 Task: Create a seamless loop by crossfading the beginning and end of an audio clip.
Action: Mouse moved to (7, 17)
Screenshot: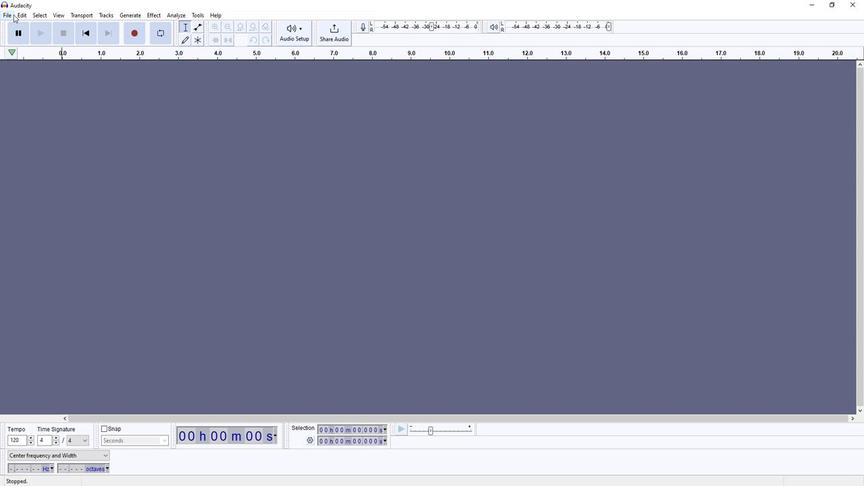 
Action: Mouse pressed left at (7, 17)
Screenshot: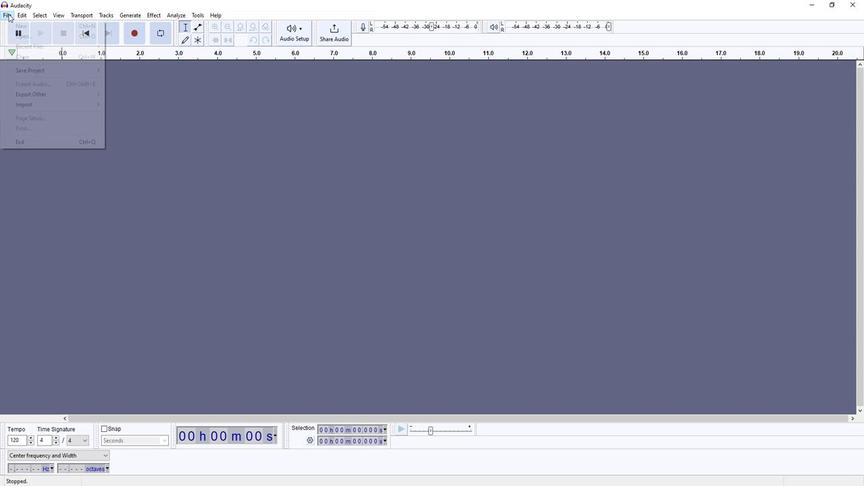 
Action: Mouse moved to (131, 107)
Screenshot: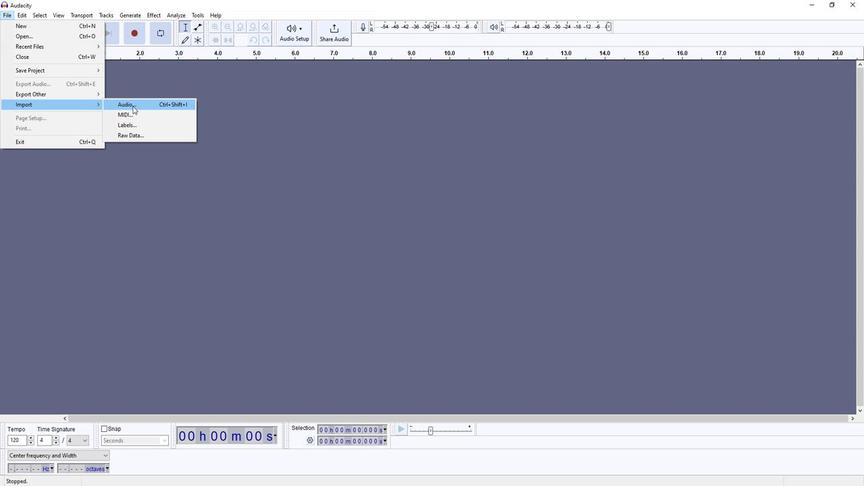 
Action: Mouse pressed left at (131, 107)
Screenshot: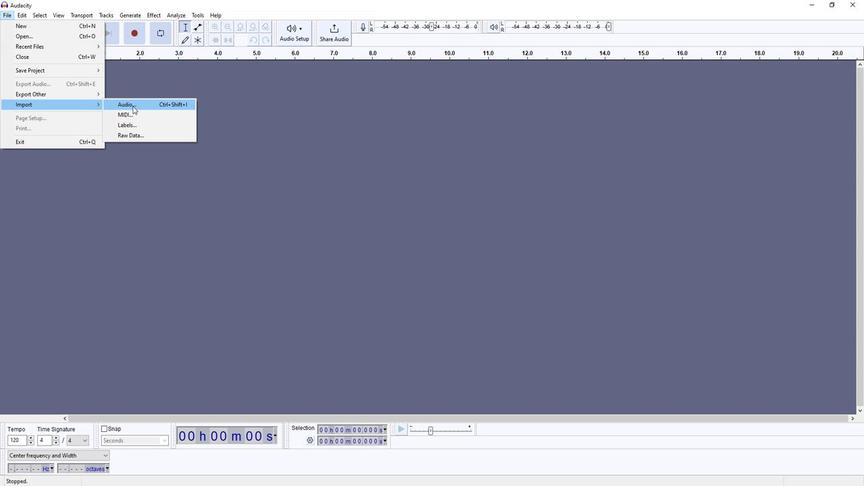 
Action: Mouse moved to (94, 135)
Screenshot: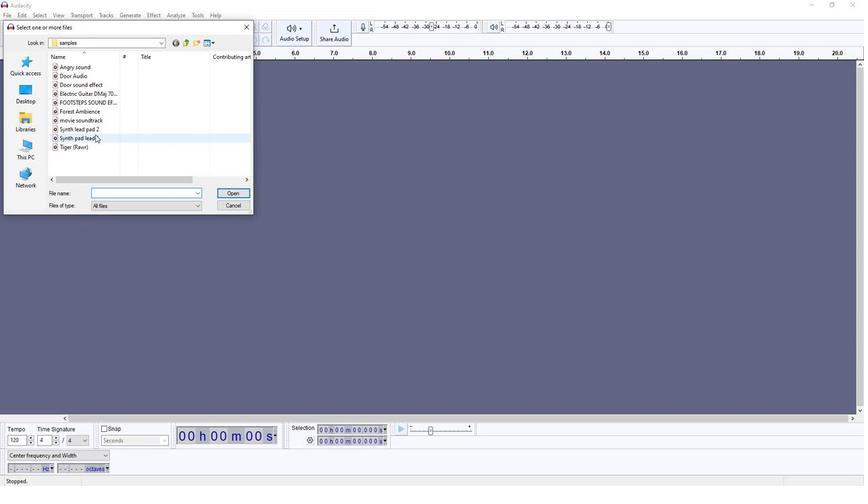 
Action: Mouse pressed left at (94, 135)
Screenshot: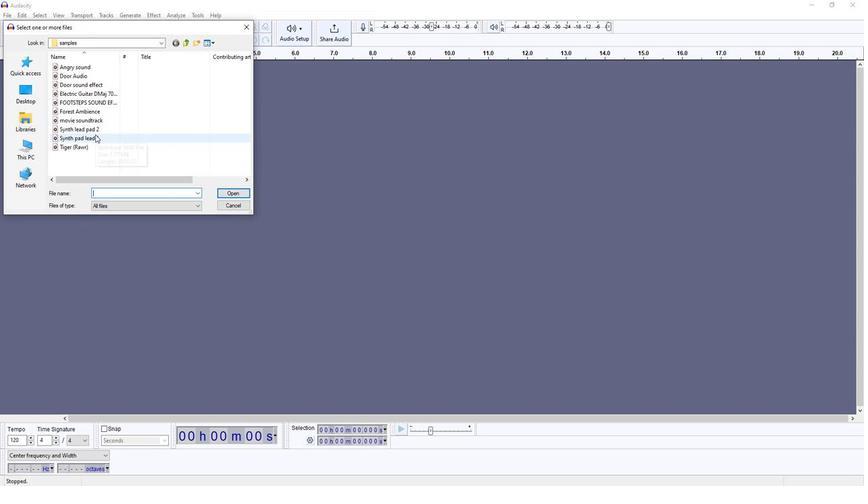
Action: Mouse moved to (93, 128)
Screenshot: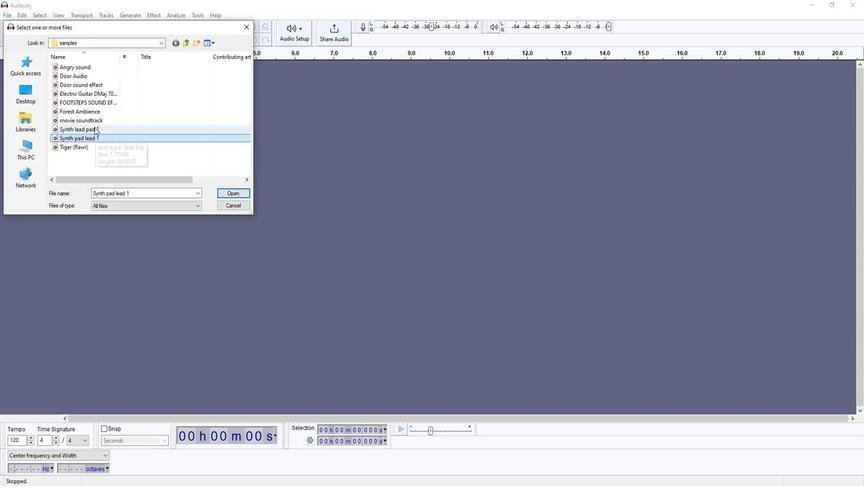 
Action: Mouse pressed left at (93, 128)
Screenshot: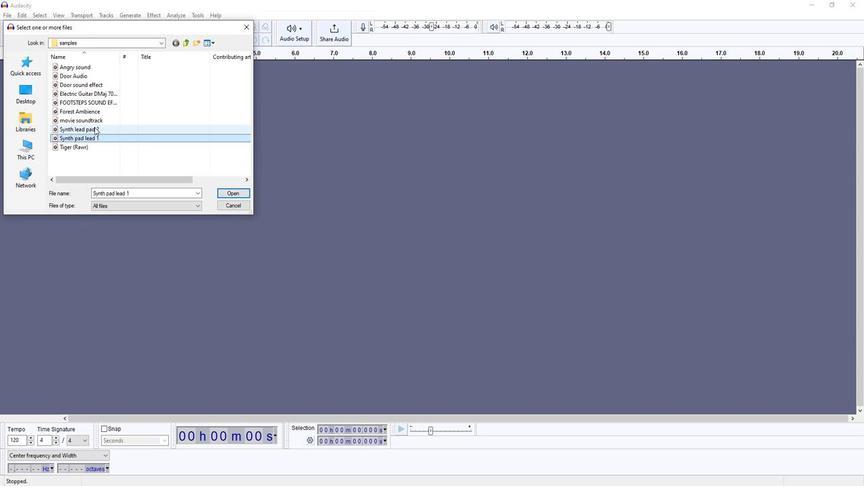
Action: Mouse moved to (236, 193)
Screenshot: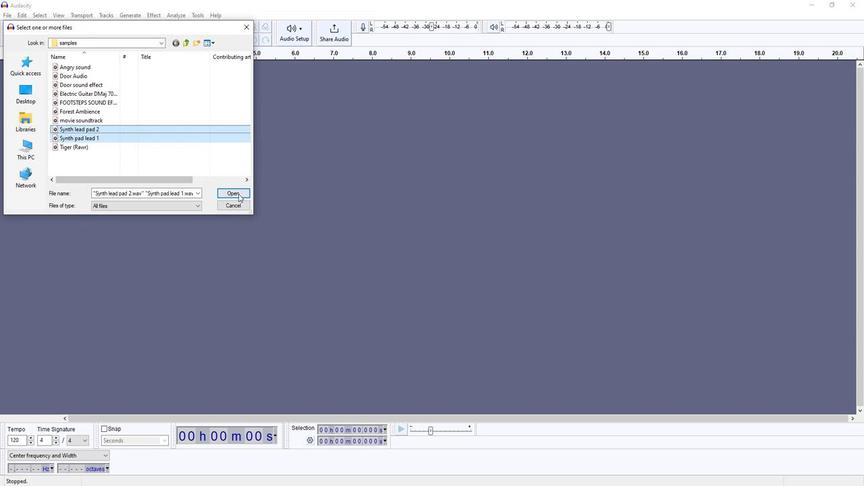 
Action: Mouse pressed left at (236, 193)
Screenshot: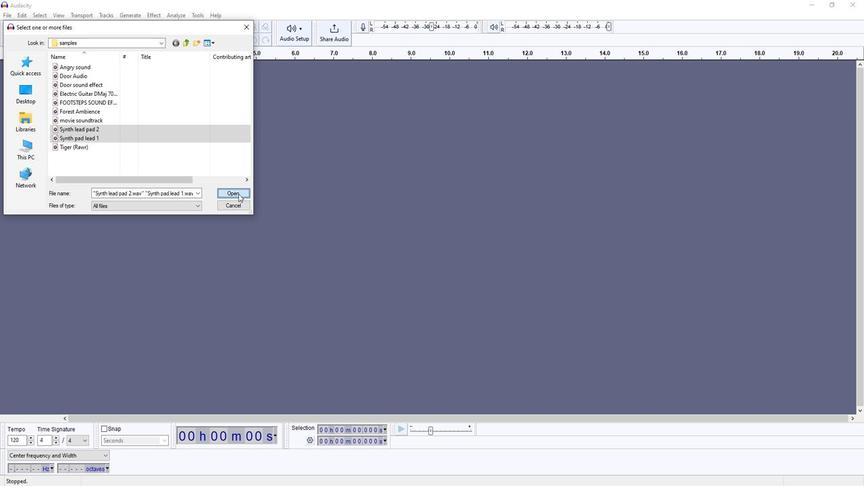 
Action: Mouse moved to (224, 27)
Screenshot: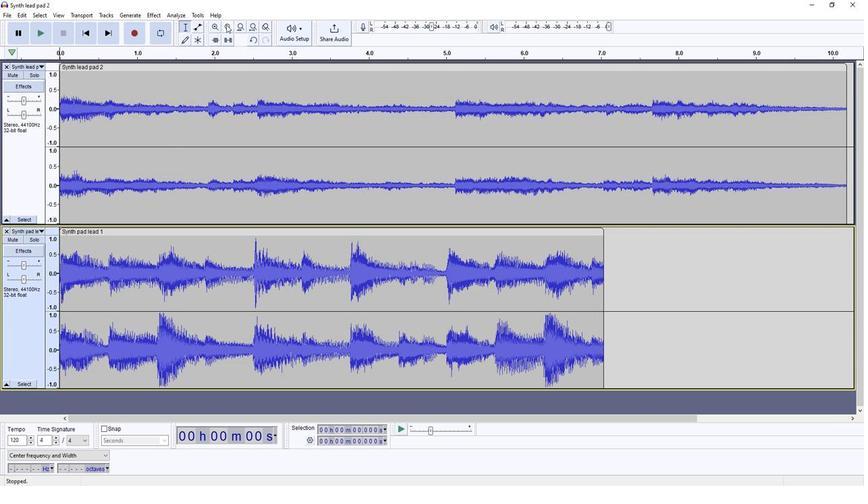 
Action: Mouse pressed left at (224, 27)
Screenshot: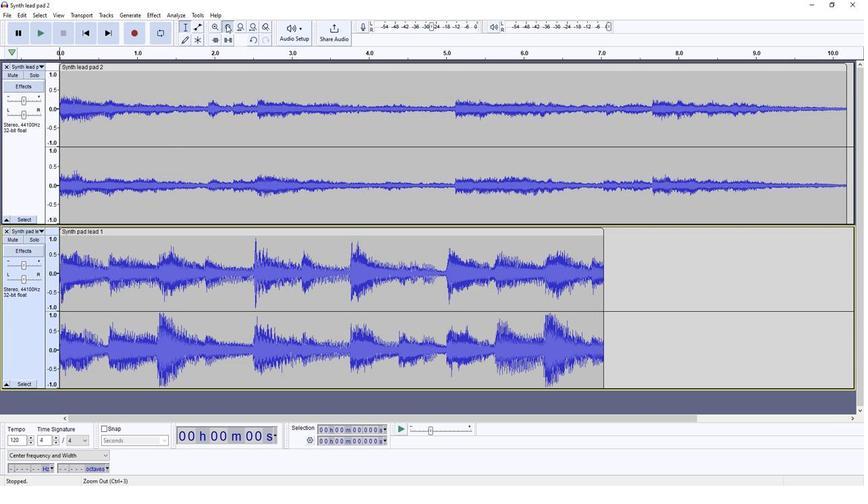 
Action: Mouse pressed left at (224, 27)
Screenshot: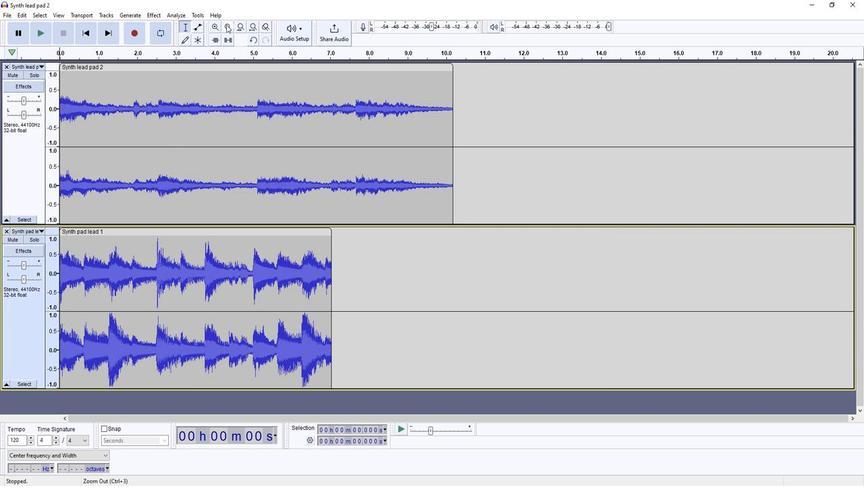 
Action: Mouse moved to (135, 71)
Screenshot: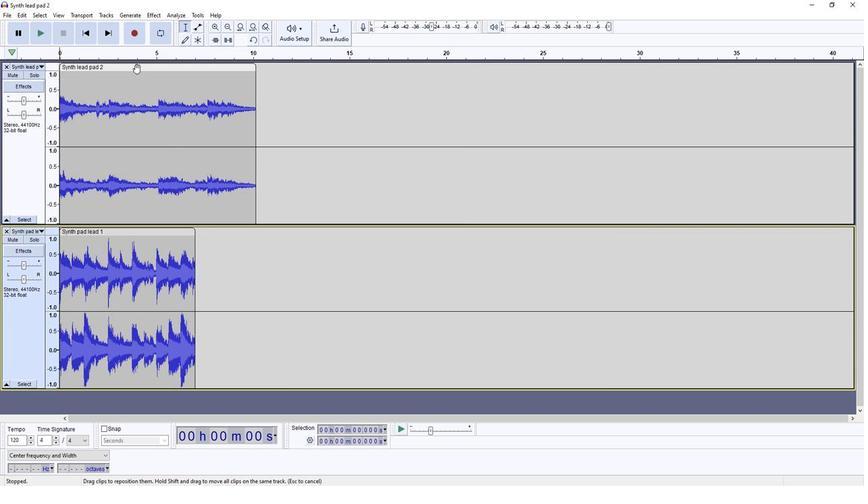 
Action: Mouse pressed left at (135, 71)
Screenshot: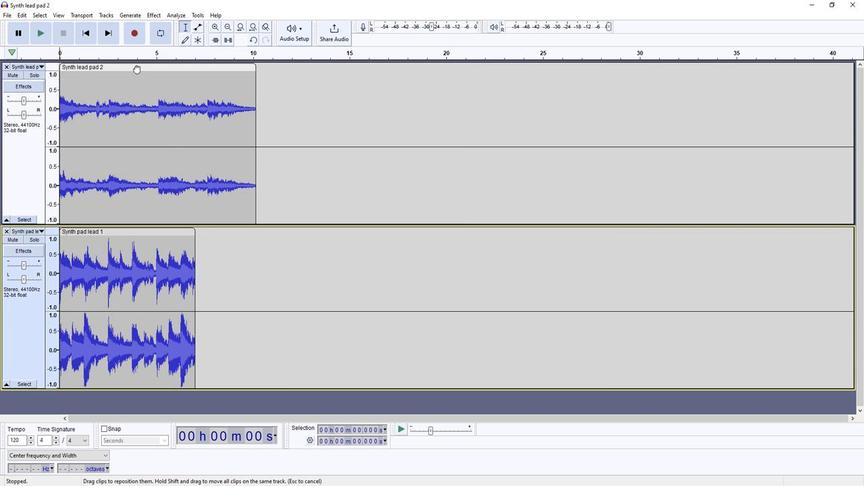 
Action: Mouse moved to (6, 68)
Screenshot: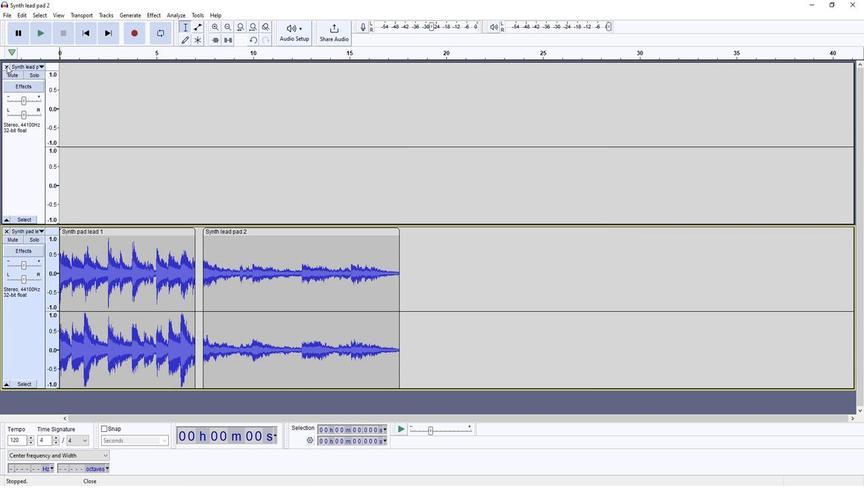 
Action: Mouse pressed left at (6, 68)
Screenshot: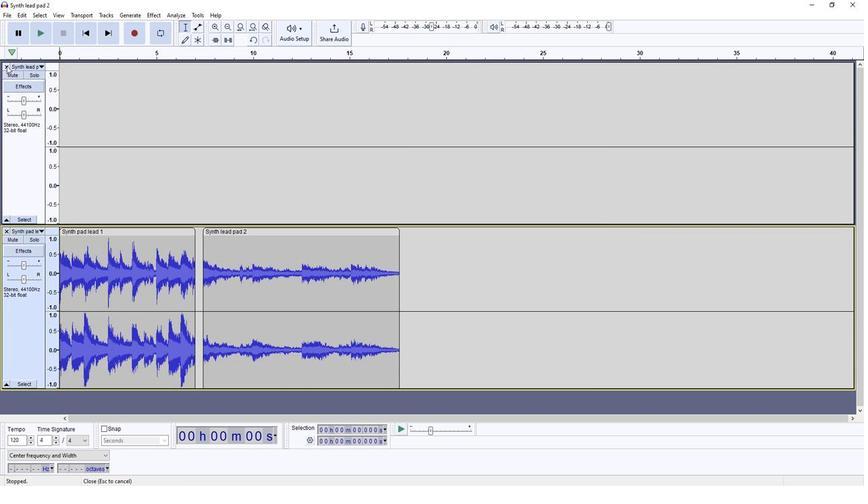 
Action: Mouse moved to (41, 35)
Screenshot: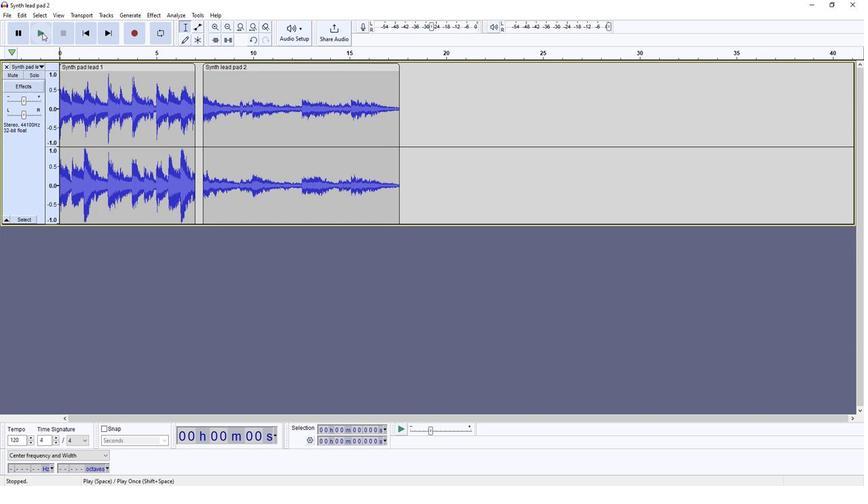 
Action: Mouse pressed left at (41, 35)
Screenshot: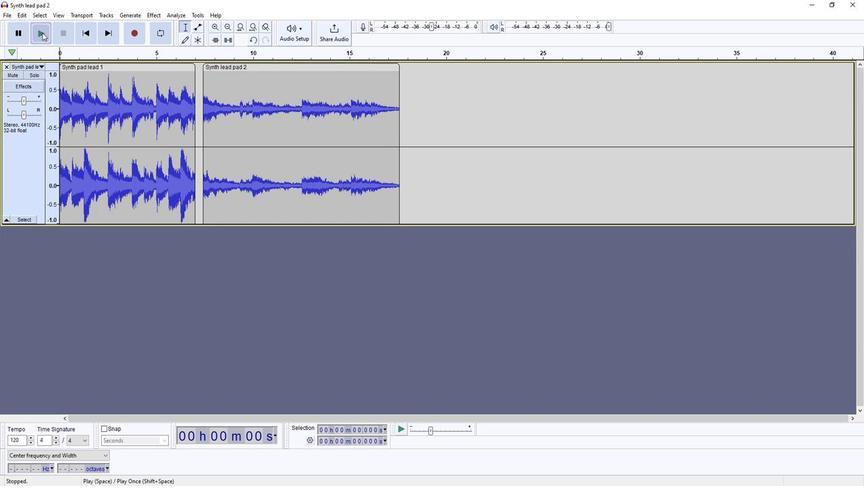 
Action: Mouse moved to (58, 33)
Screenshot: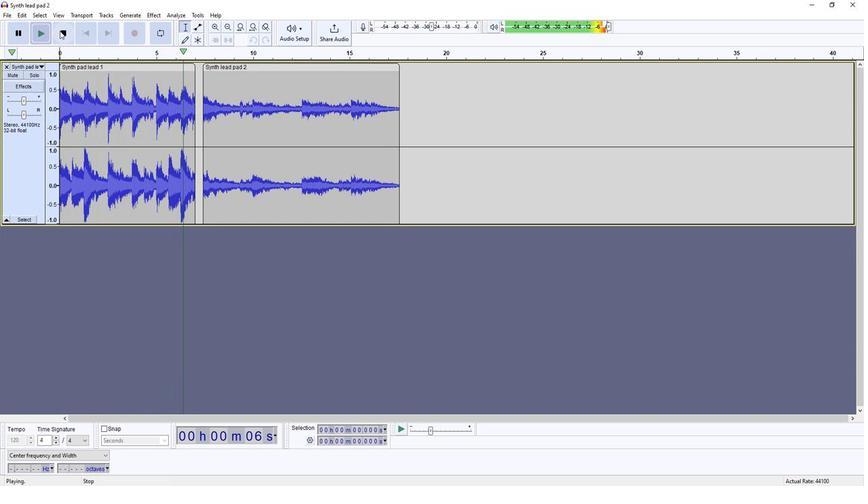 
Action: Mouse pressed left at (58, 33)
Screenshot: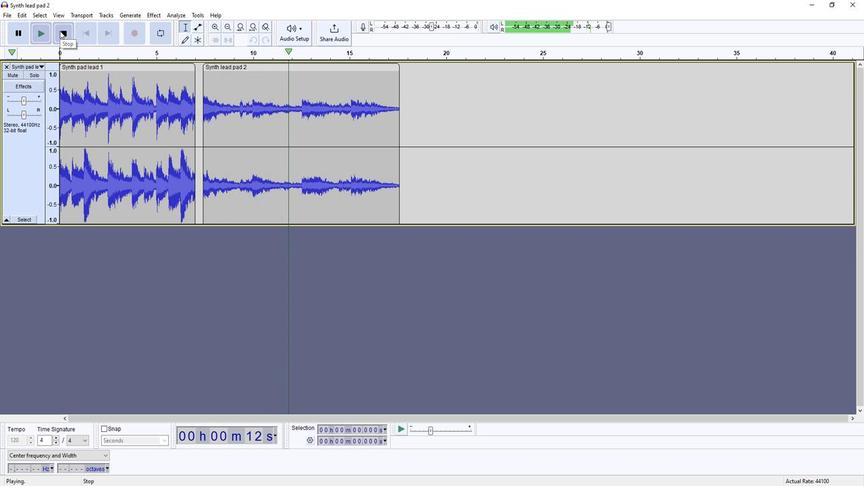 
Action: Mouse moved to (212, 27)
Screenshot: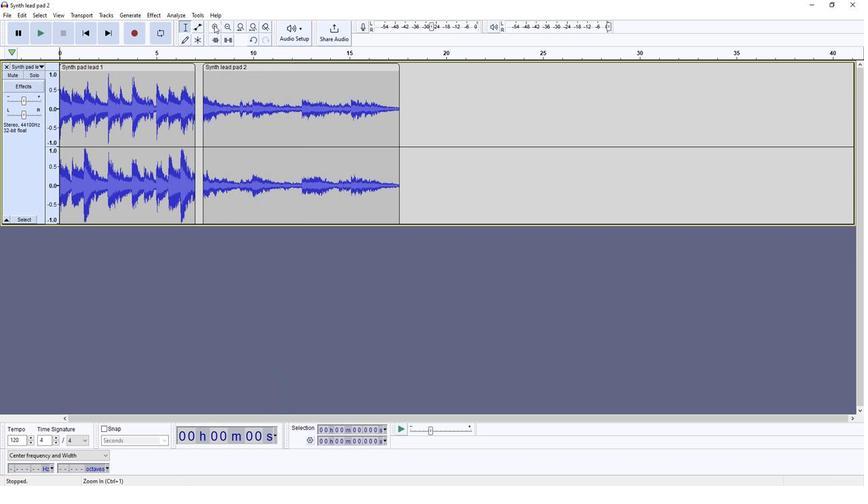 
Action: Mouse pressed left at (212, 27)
Screenshot: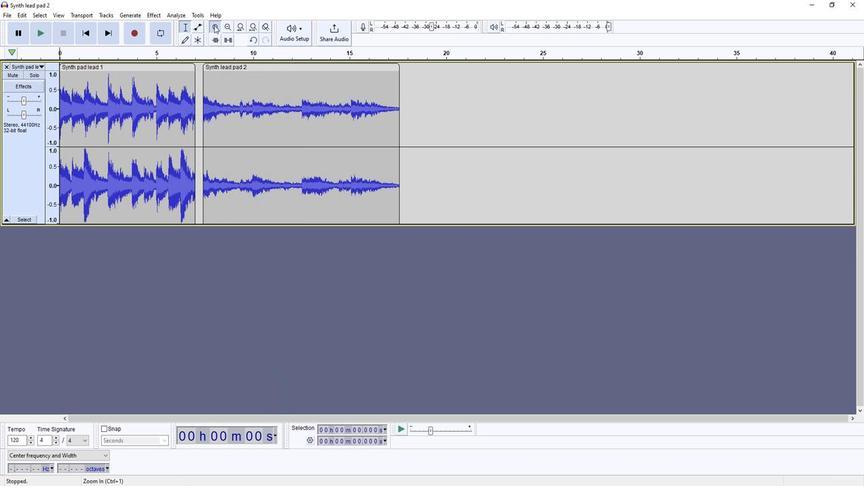 
Action: Mouse moved to (330, 82)
Screenshot: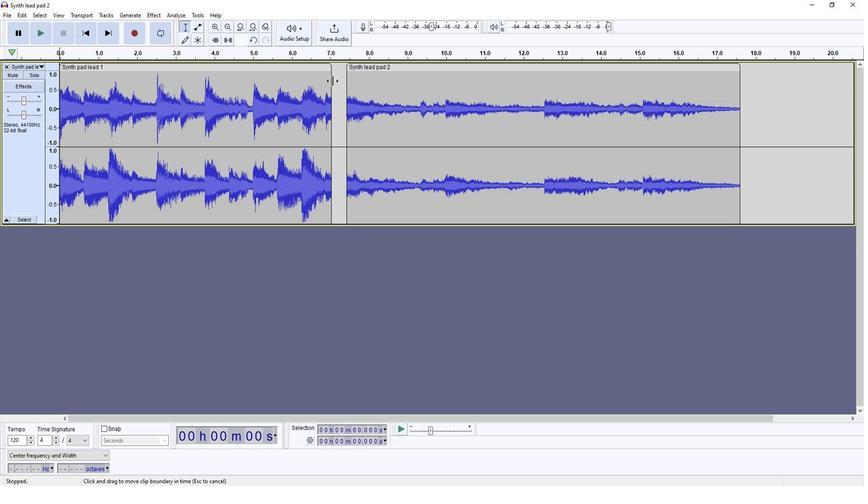 
Action: Mouse pressed left at (330, 82)
Screenshot: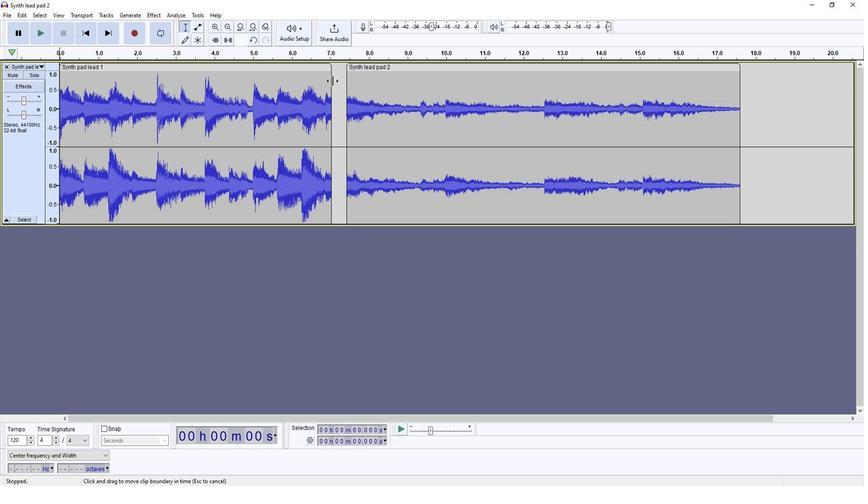 
Action: Mouse moved to (380, 69)
Screenshot: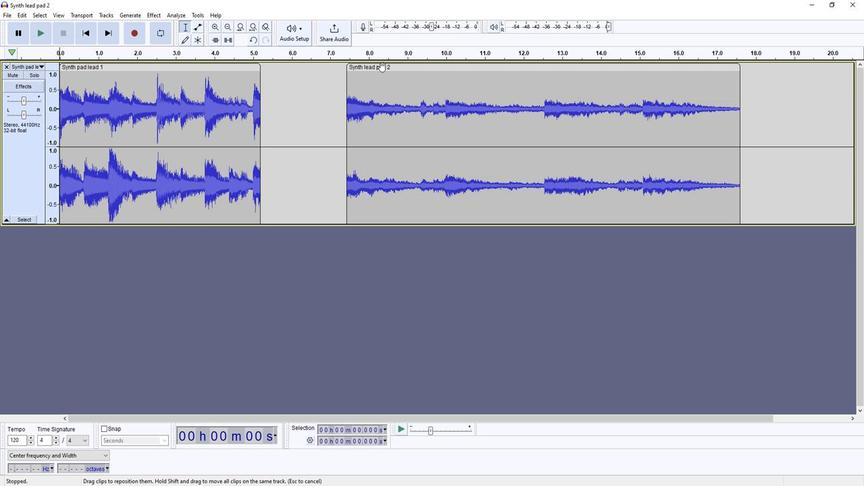 
Action: Mouse pressed left at (380, 69)
Screenshot: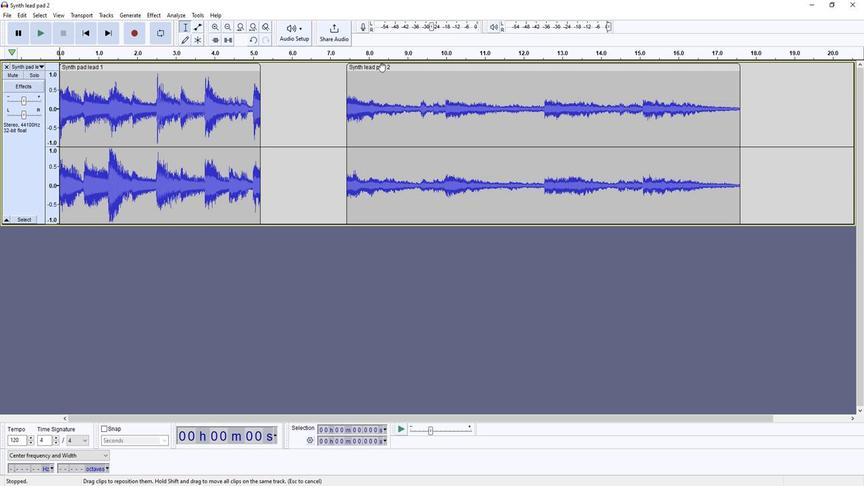 
Action: Mouse moved to (264, 96)
Screenshot: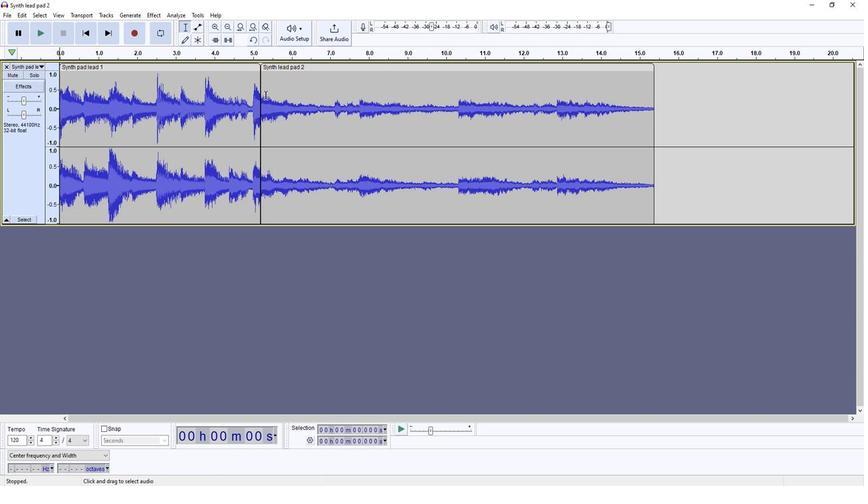 
Action: Mouse pressed left at (264, 96)
Screenshot: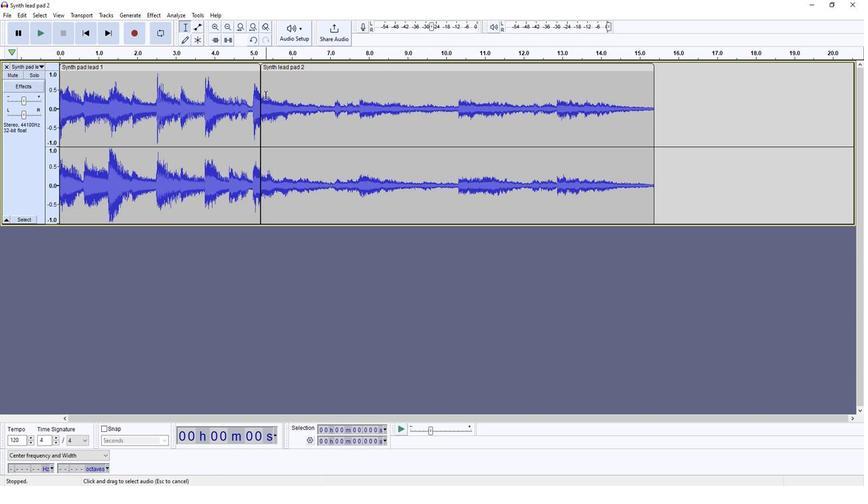
Action: Mouse moved to (158, 18)
Screenshot: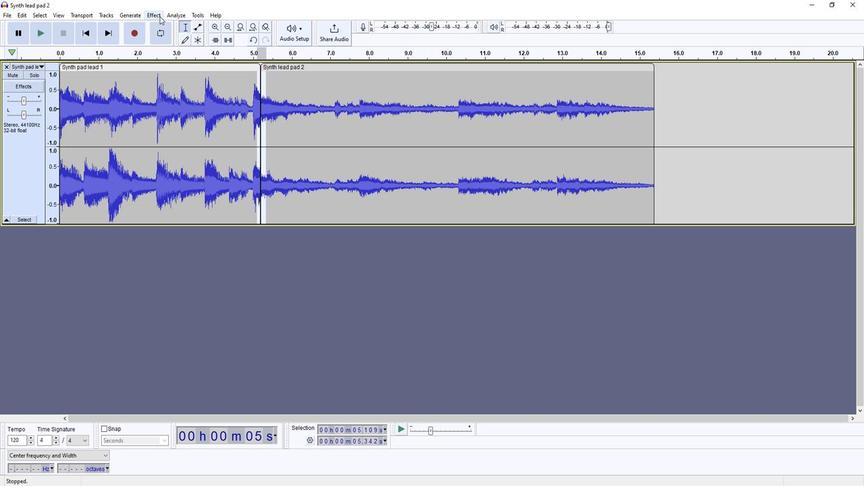 
Action: Mouse pressed left at (158, 18)
Screenshot: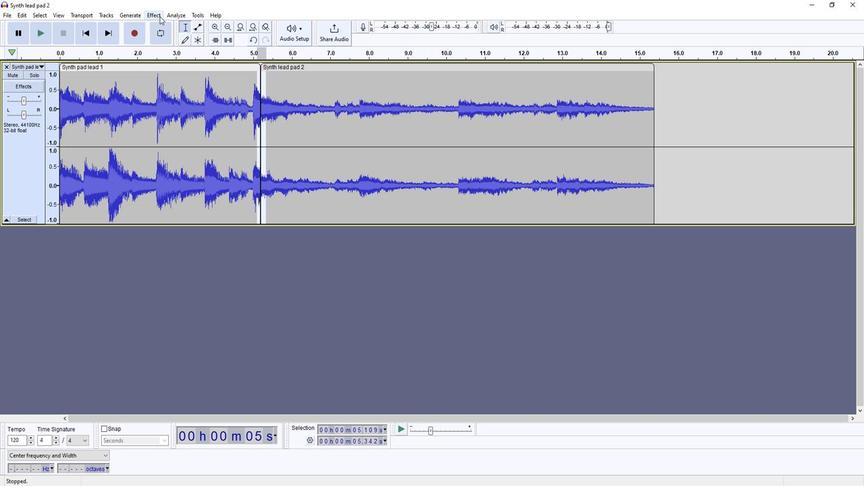 
Action: Mouse moved to (288, 86)
Screenshot: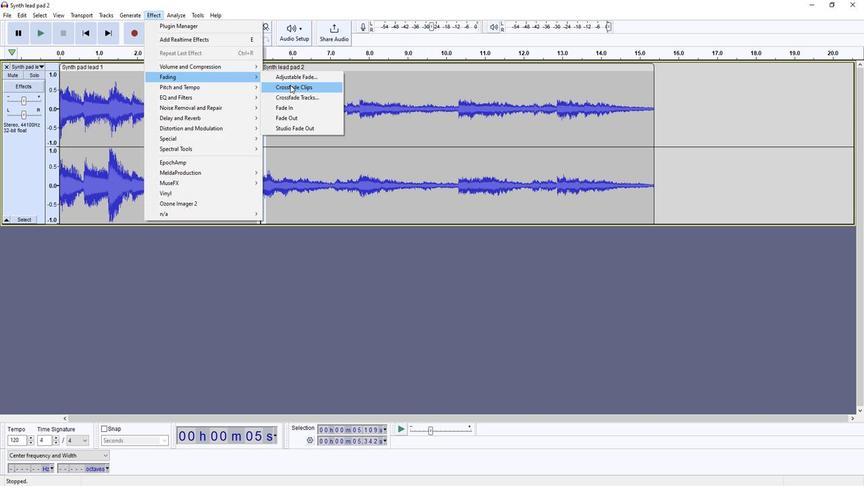 
Action: Mouse pressed left at (288, 86)
Screenshot: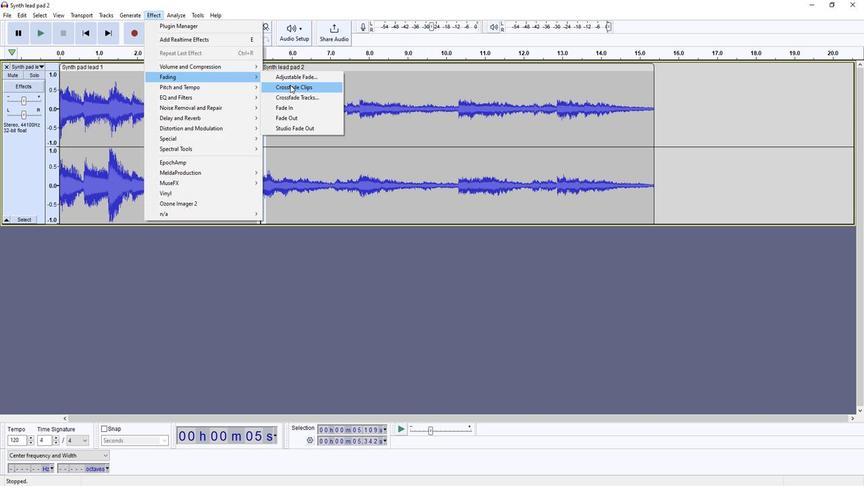 
Action: Mouse moved to (665, 122)
Screenshot: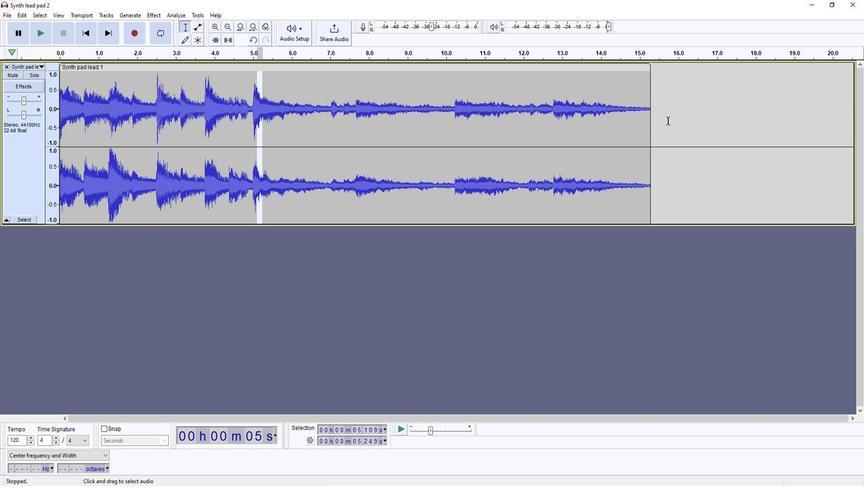 
Action: Mouse pressed left at (665, 122)
Screenshot: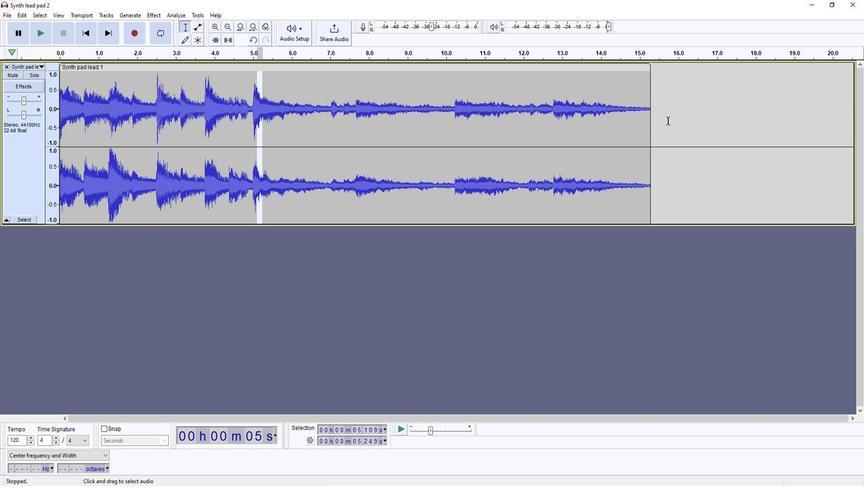 
Action: Mouse moved to (43, 39)
Screenshot: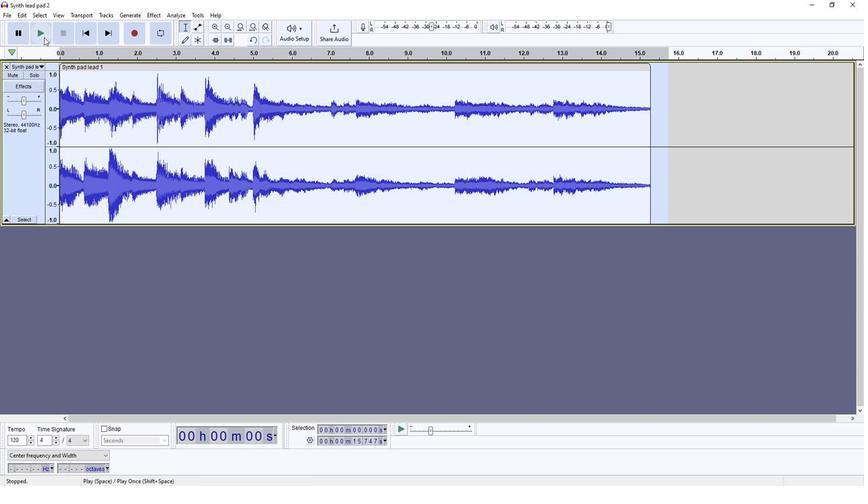 
Action: Mouse pressed left at (43, 39)
Screenshot: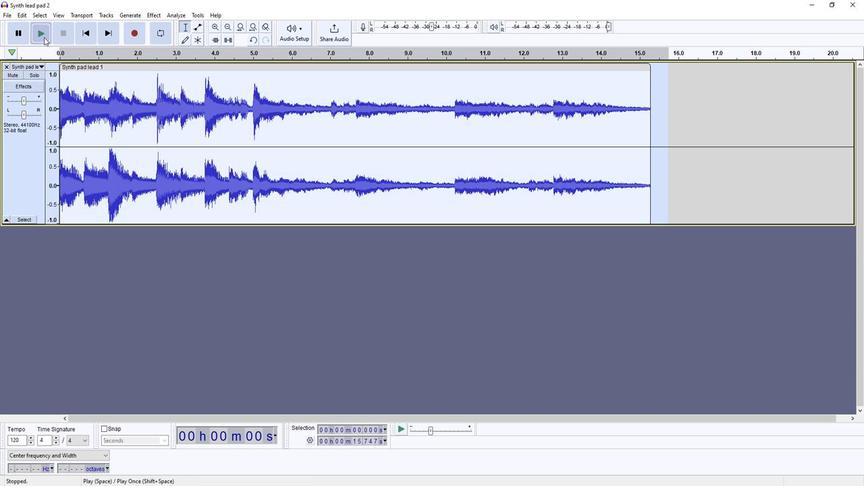 
Action: Mouse moved to (62, 36)
Screenshot: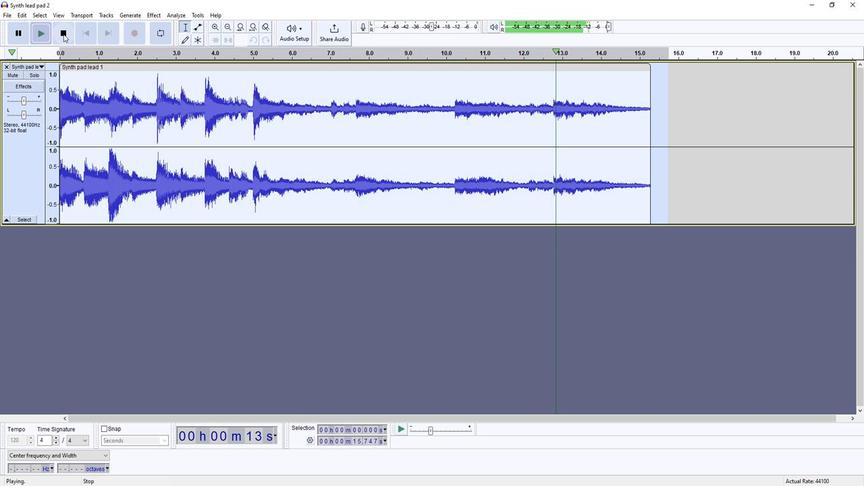 
Action: Mouse pressed left at (62, 36)
Screenshot: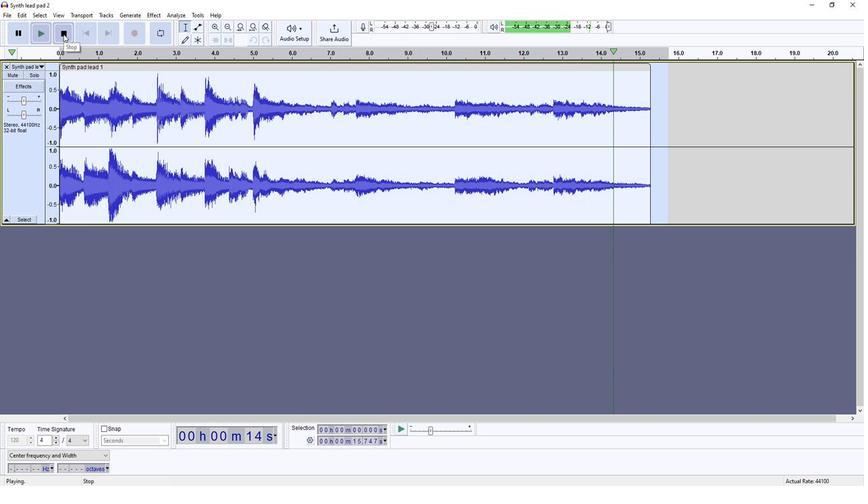 
Action: Mouse moved to (3, 16)
Screenshot: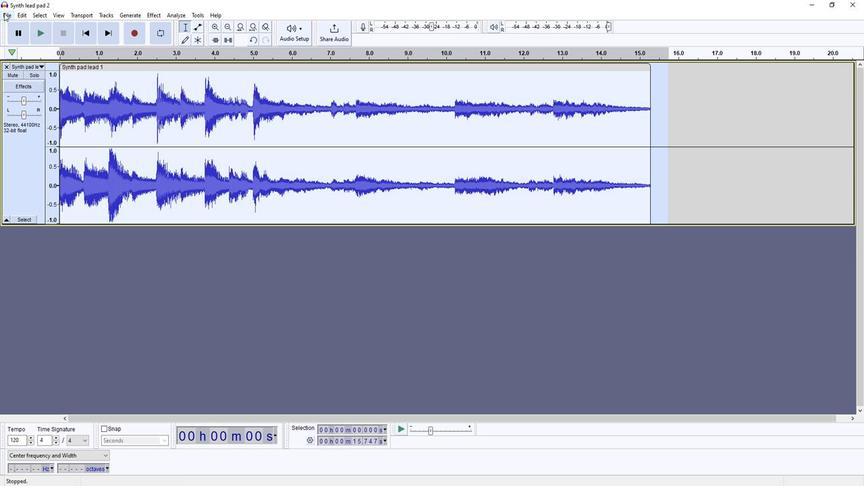 
Action: Mouse pressed left at (3, 16)
Screenshot: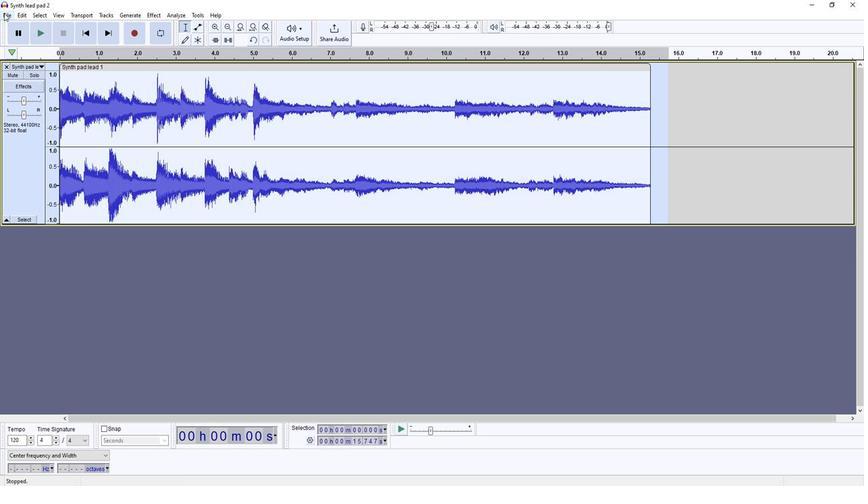 
Action: Mouse moved to (135, 81)
Screenshot: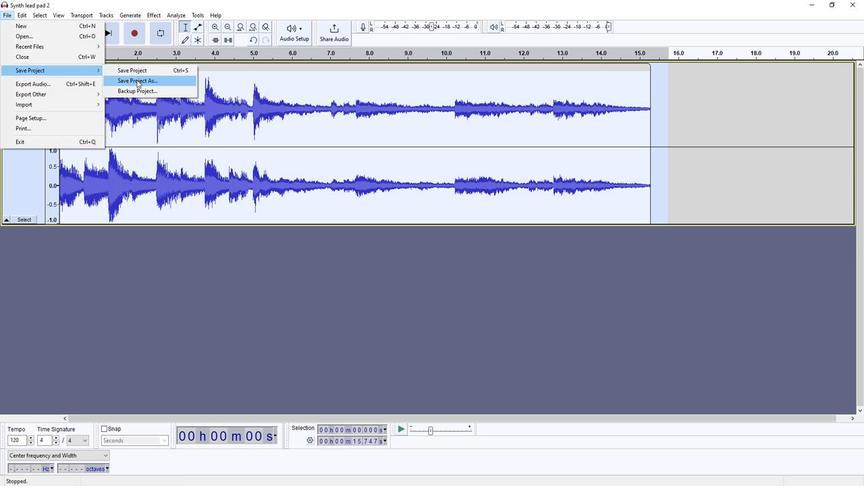 
Action: Mouse pressed left at (135, 81)
Screenshot: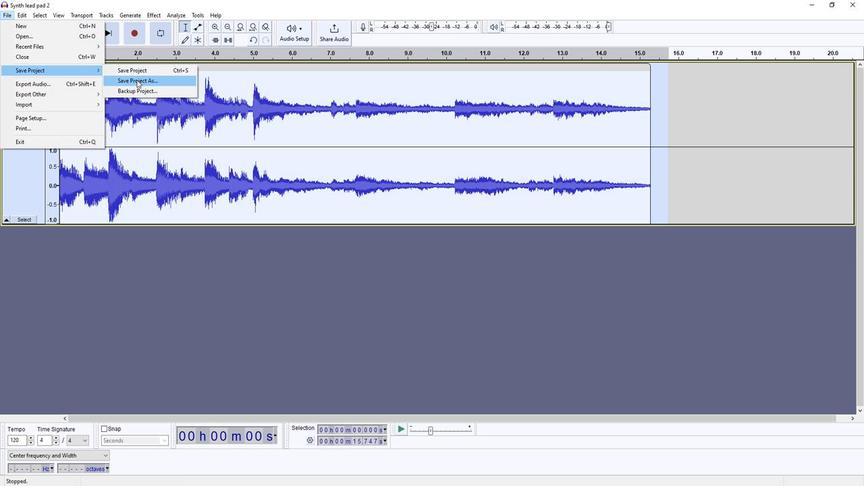 
Action: Key pressed <Key.backspace><Key.shift>Seamless<Key.space>loop<Key.space>by<Key.space>crossfading<Key.space>the<Key.space>beginning<Key.space>and<Key.space>end<Key.space>of<Key.space>an<Key.space>audio<Key.space>clip
Screenshot: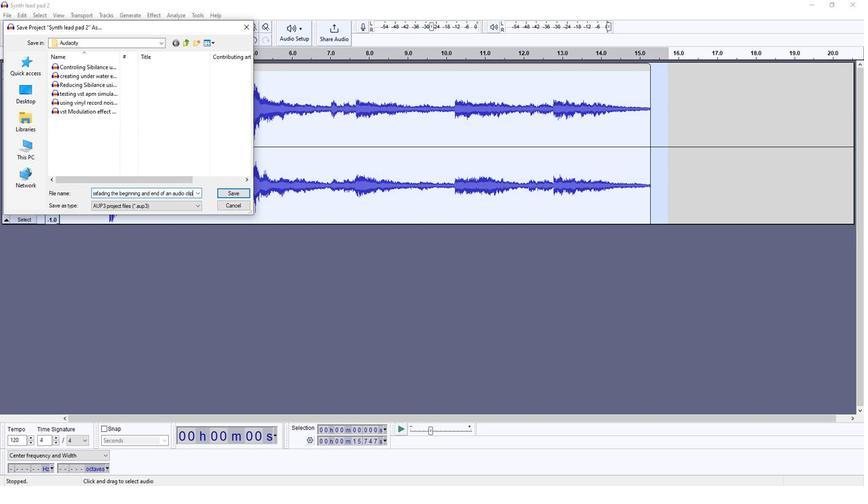 
Action: Mouse moved to (229, 191)
Screenshot: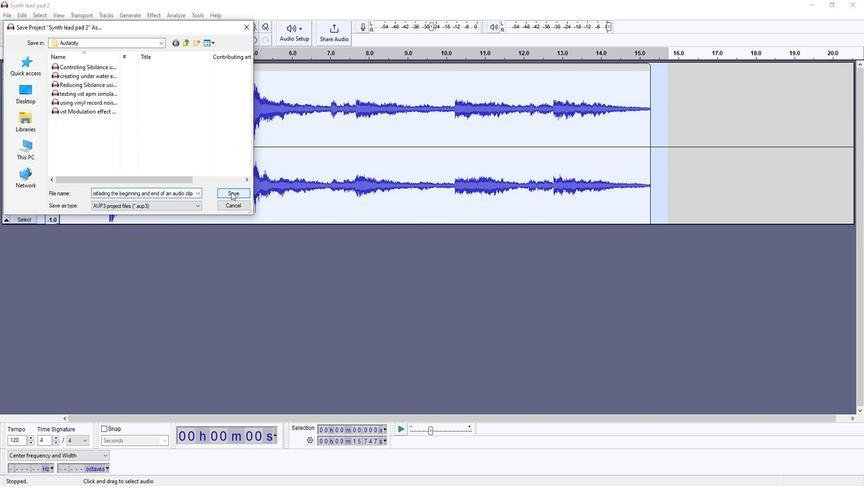 
Action: Mouse pressed left at (229, 191)
Screenshot: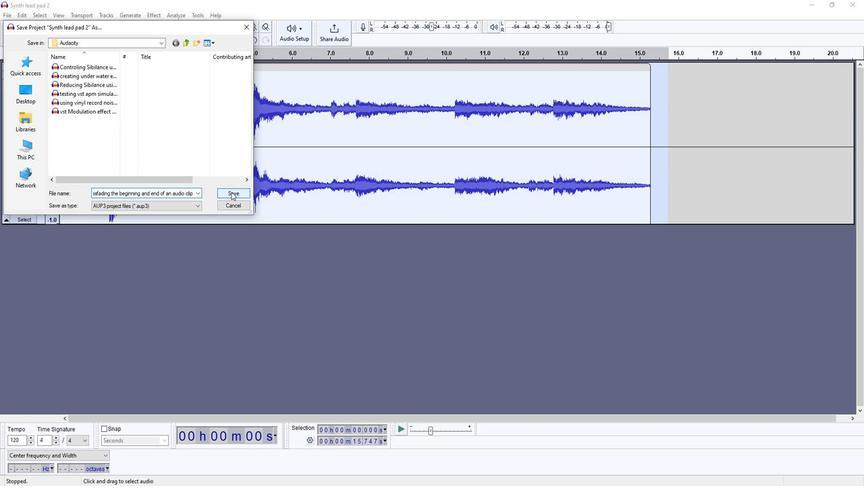 
